 Task: Use Gmails Star feature to mark important emails that require your attention or further action.
Action: Mouse moved to (397, 225)
Screenshot: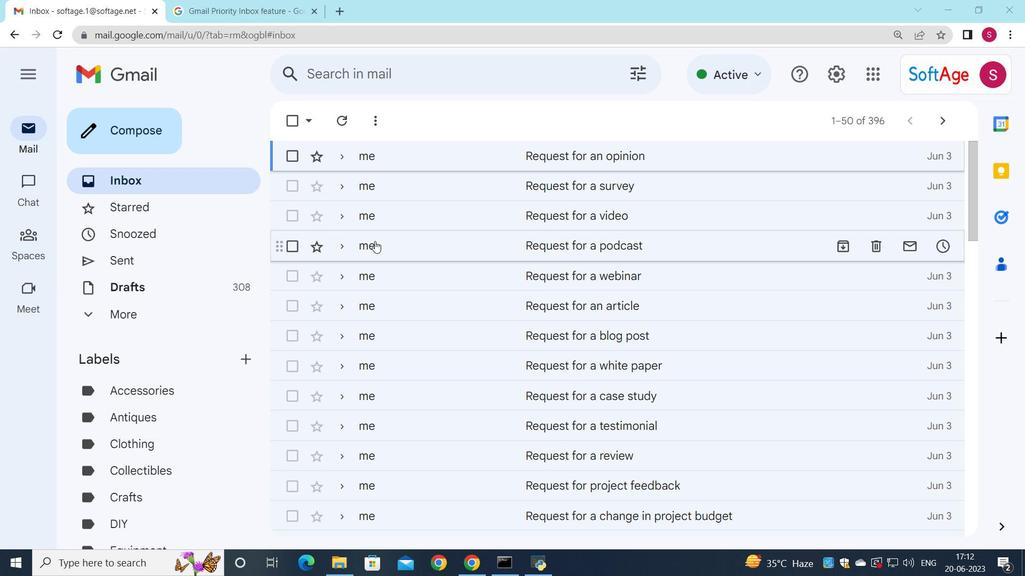 
Action: Mouse scrolled (397, 224) with delta (0, 0)
Screenshot: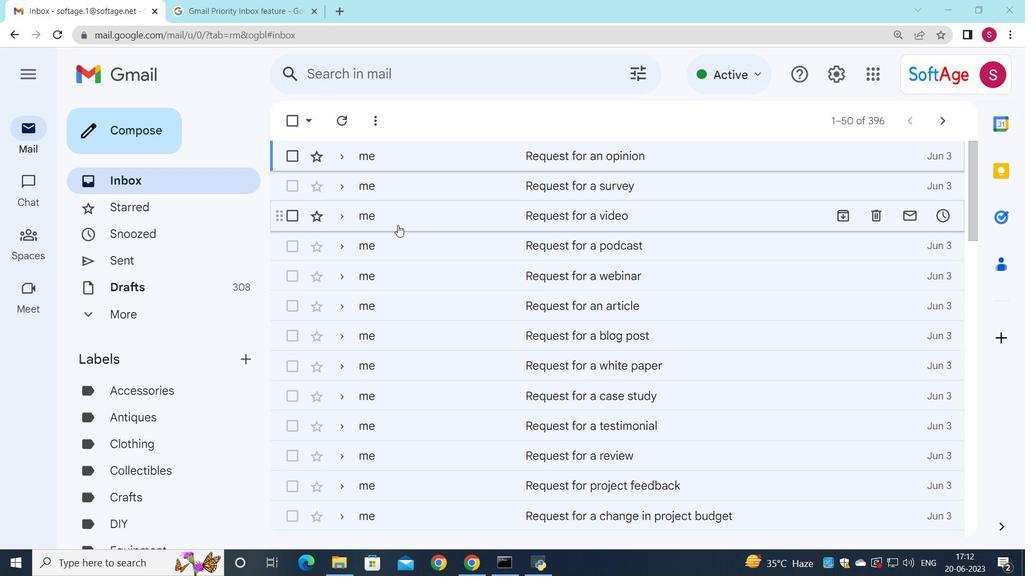 
Action: Mouse scrolled (397, 224) with delta (0, 0)
Screenshot: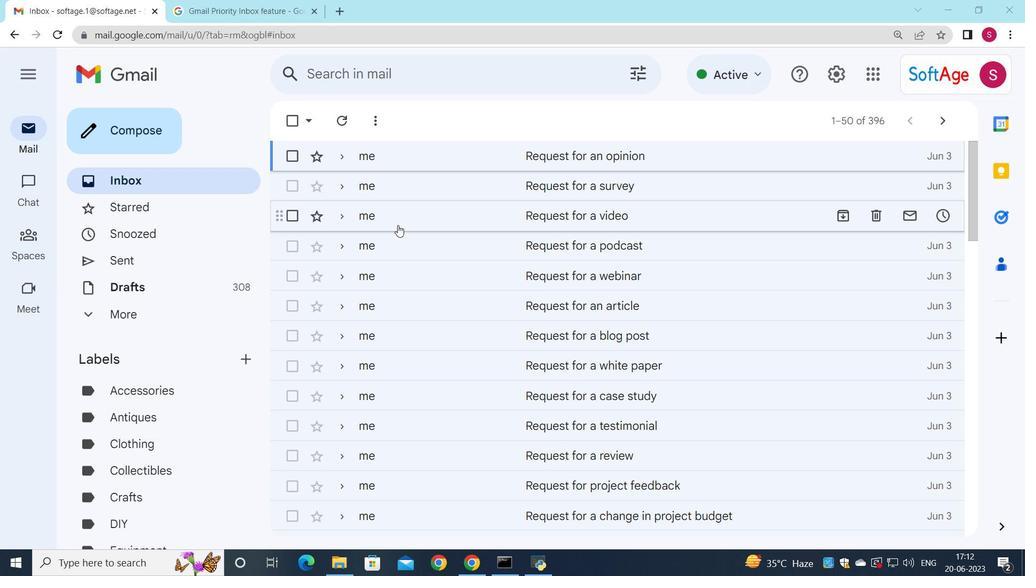 
Action: Mouse scrolled (397, 225) with delta (0, 0)
Screenshot: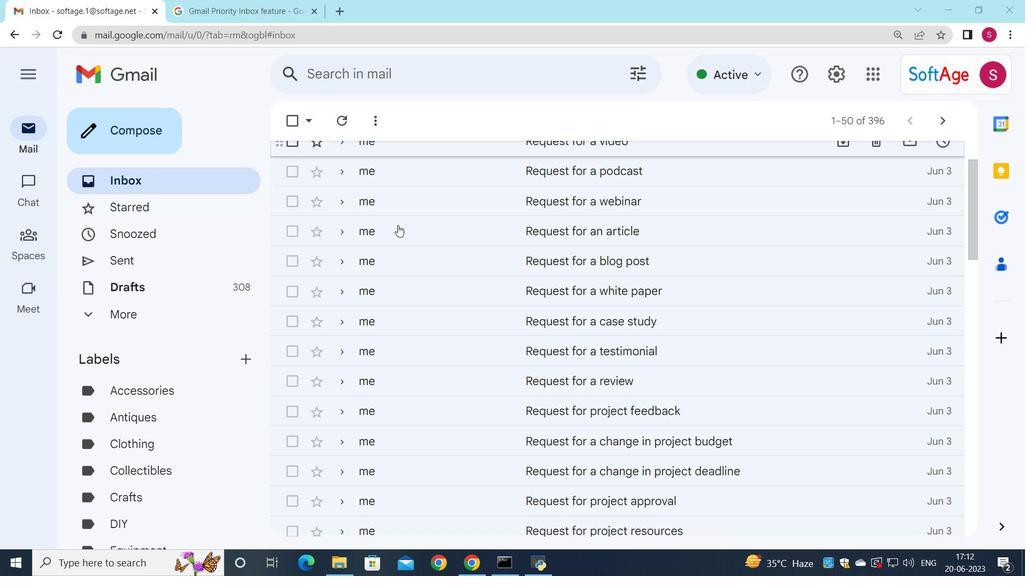 
Action: Mouse scrolled (397, 225) with delta (0, 0)
Screenshot: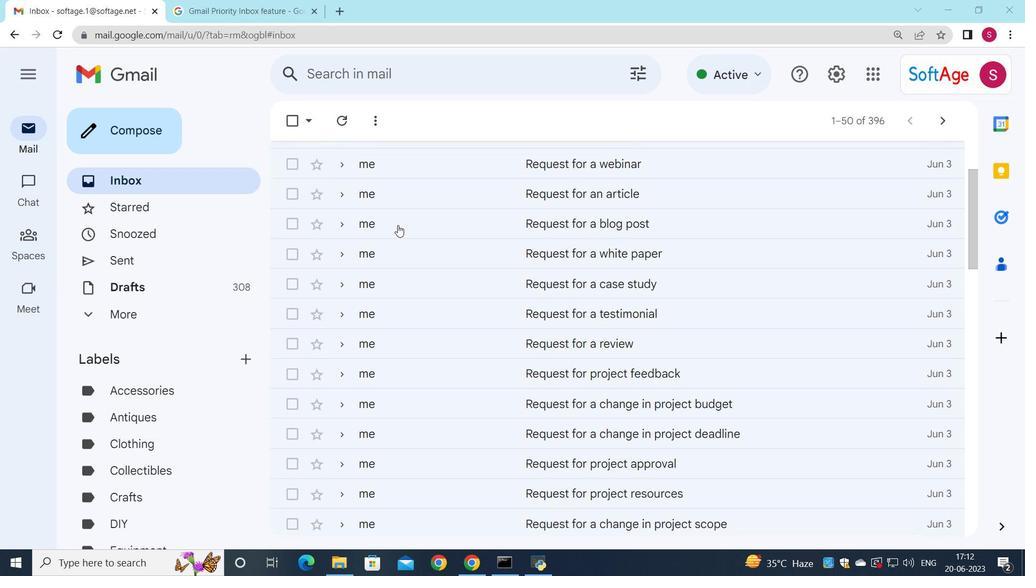 
Action: Mouse scrolled (397, 224) with delta (0, 0)
Screenshot: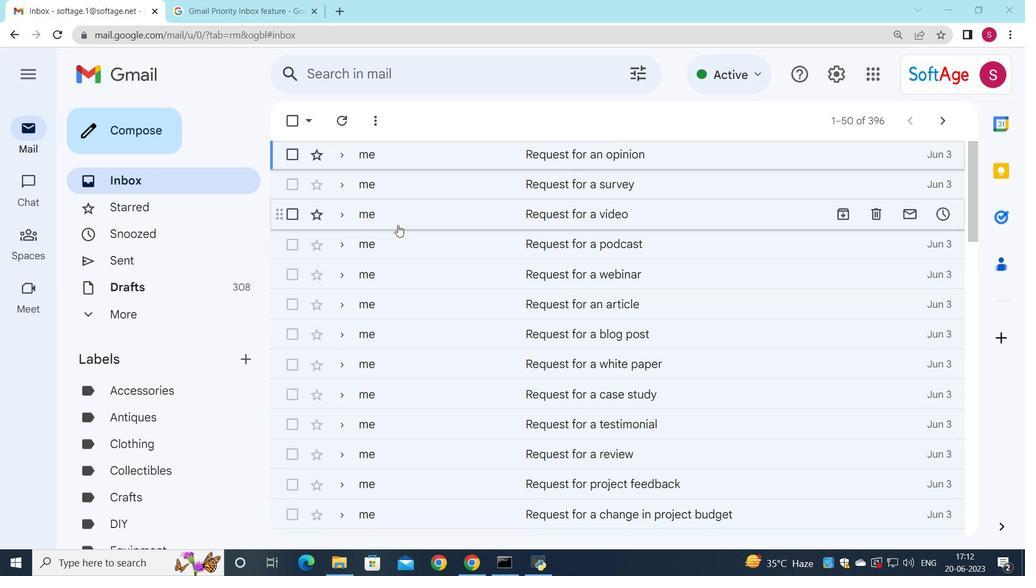 
Action: Mouse scrolled (397, 224) with delta (0, 0)
Screenshot: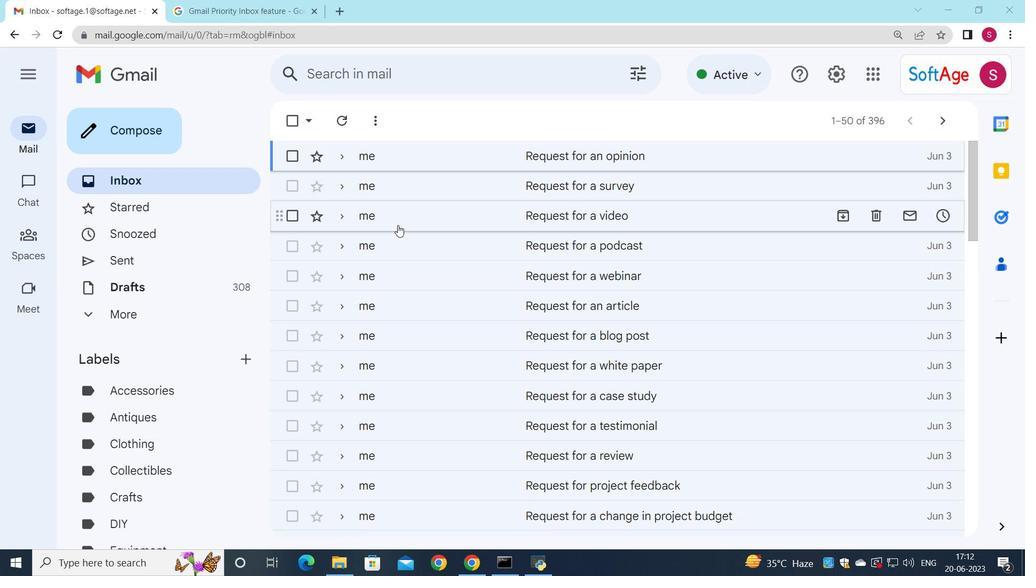 
Action: Mouse scrolled (397, 224) with delta (0, 0)
Screenshot: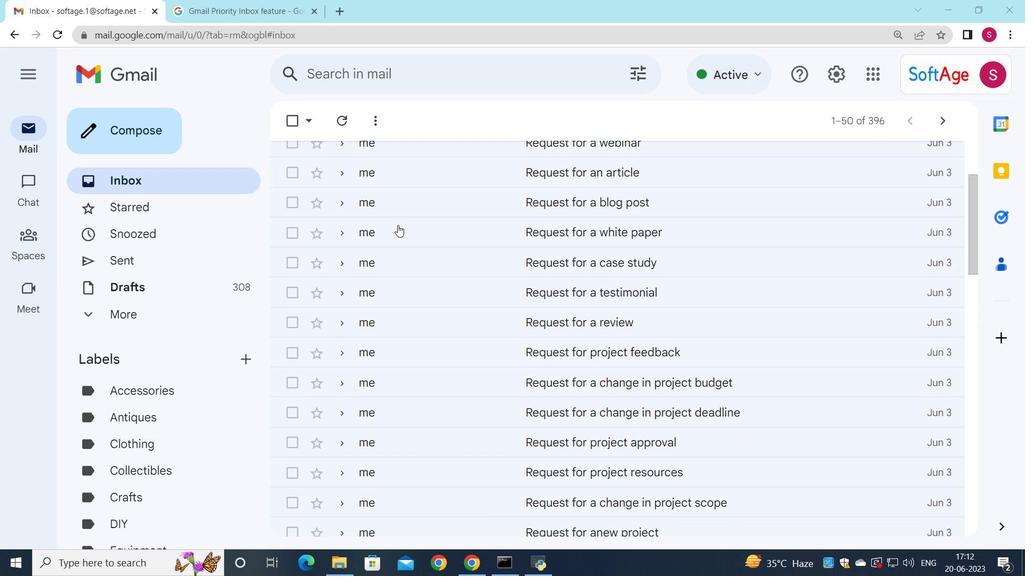 
Action: Mouse scrolled (397, 224) with delta (0, 0)
Screenshot: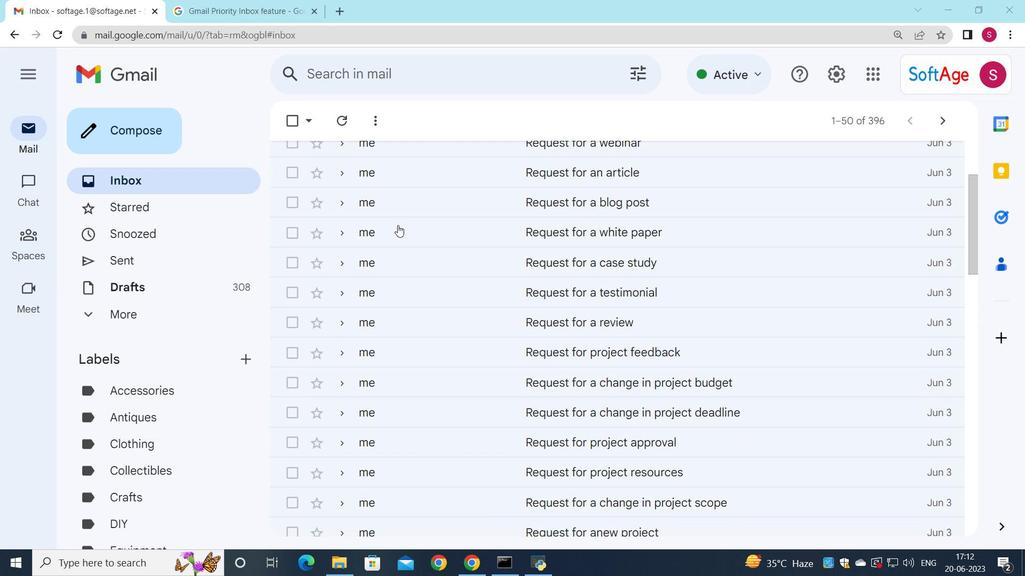 
Action: Mouse moved to (316, 249)
Screenshot: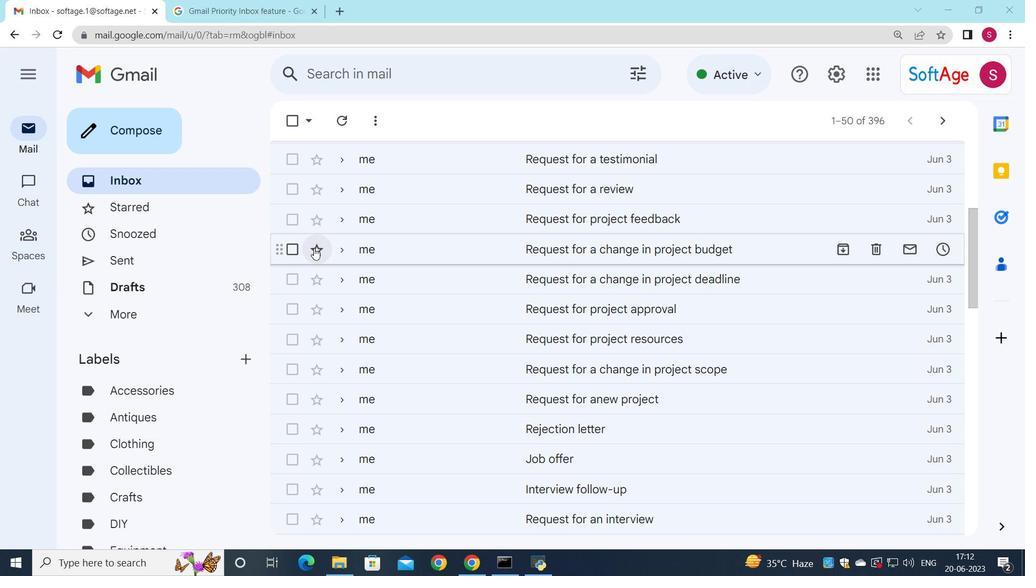 
Action: Mouse pressed left at (316, 249)
Screenshot: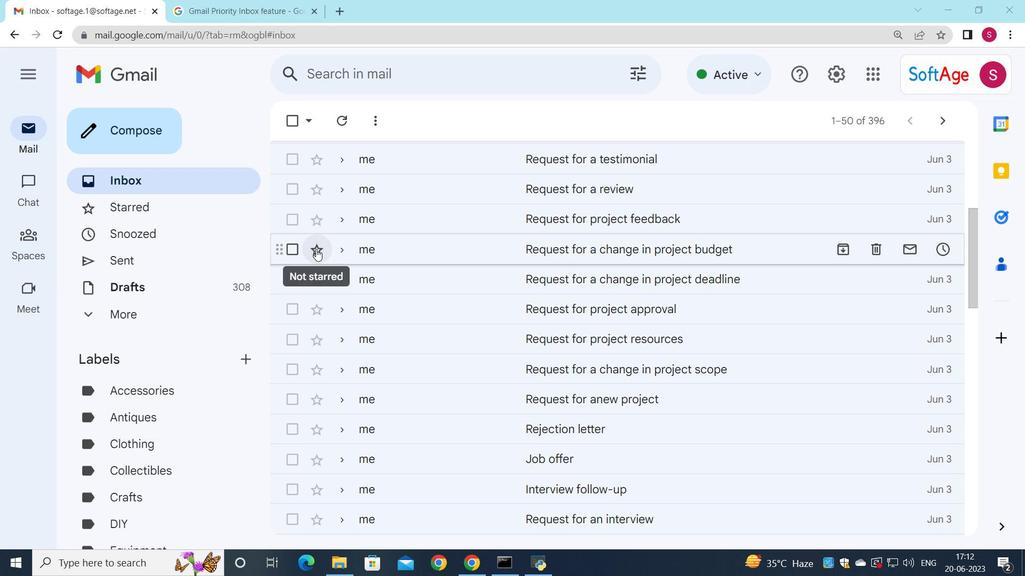 
Action: Mouse moved to (330, 321)
Screenshot: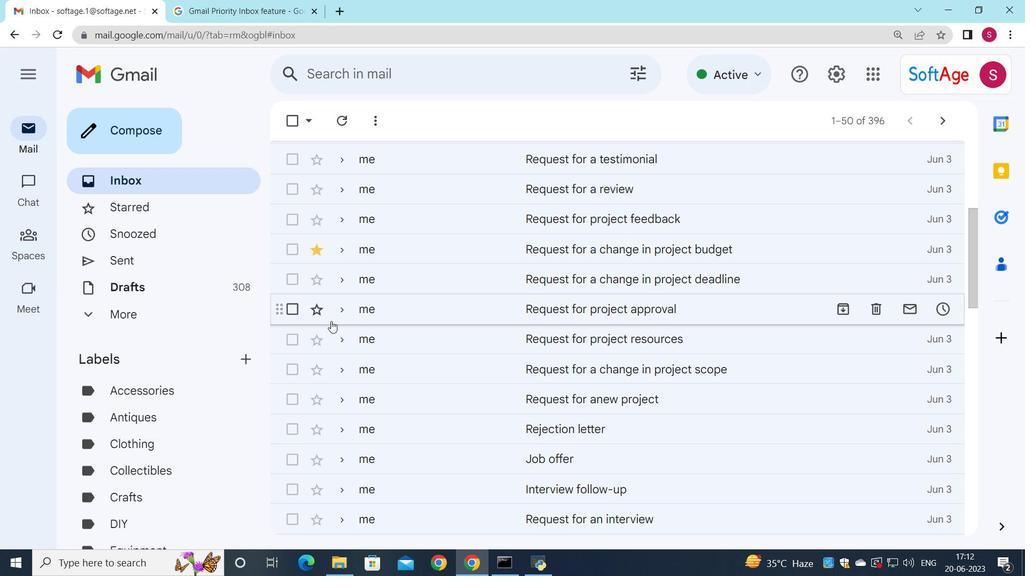 
Action: Mouse scrolled (330, 321) with delta (0, 0)
Screenshot: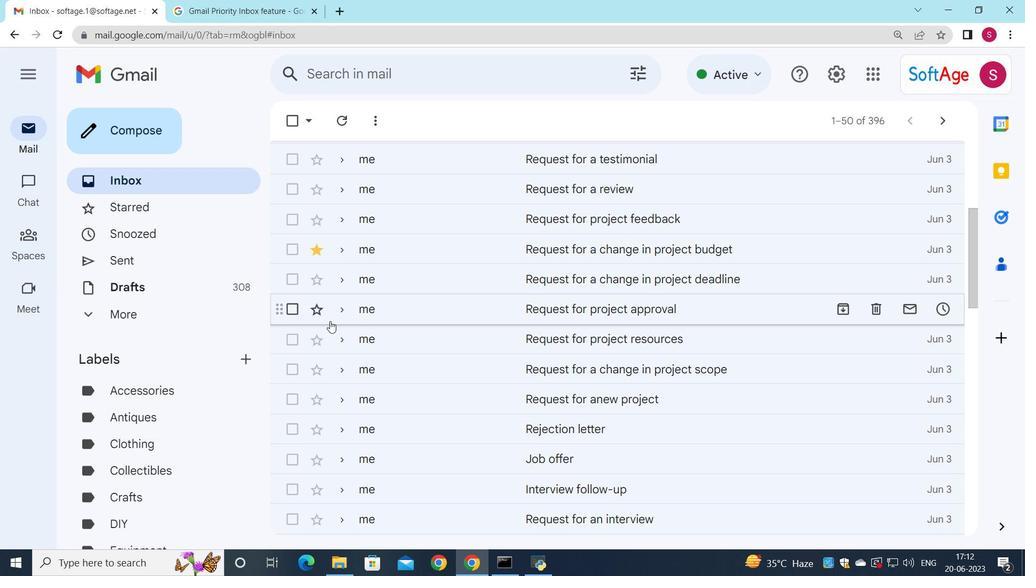 
Action: Mouse scrolled (330, 321) with delta (0, 0)
Screenshot: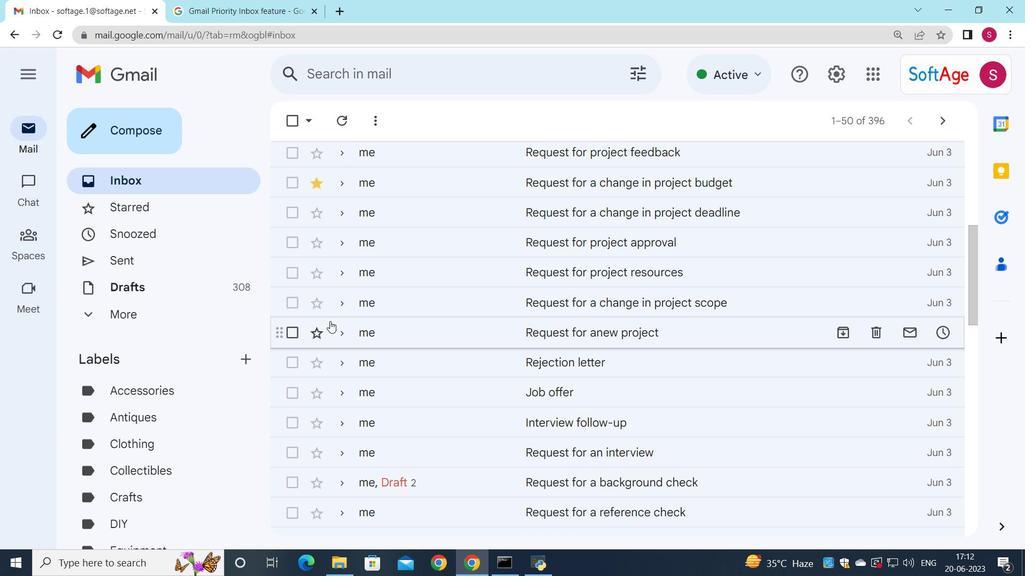 
Action: Mouse moved to (325, 318)
Screenshot: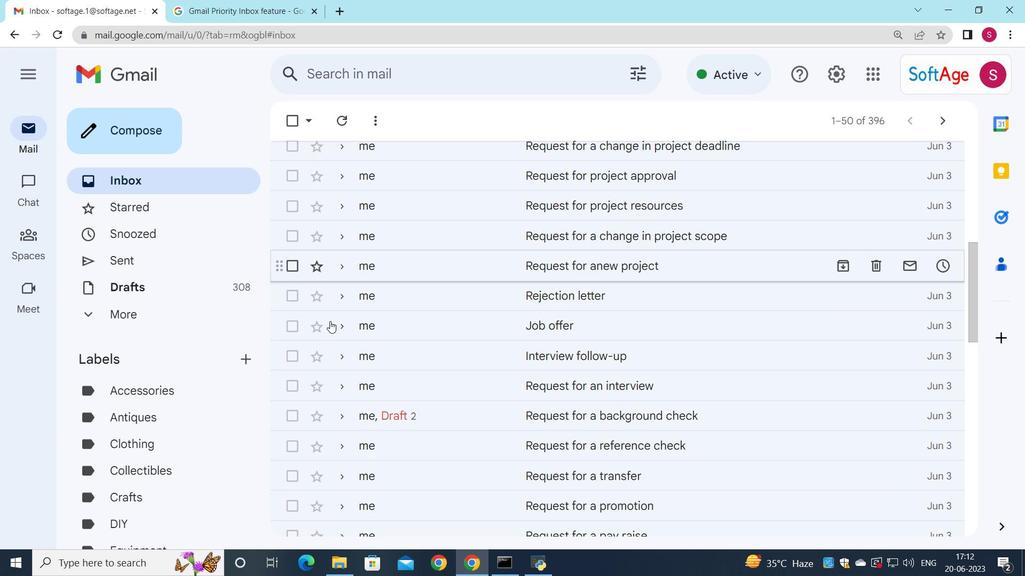
Action: Mouse scrolled (325, 318) with delta (0, 0)
Screenshot: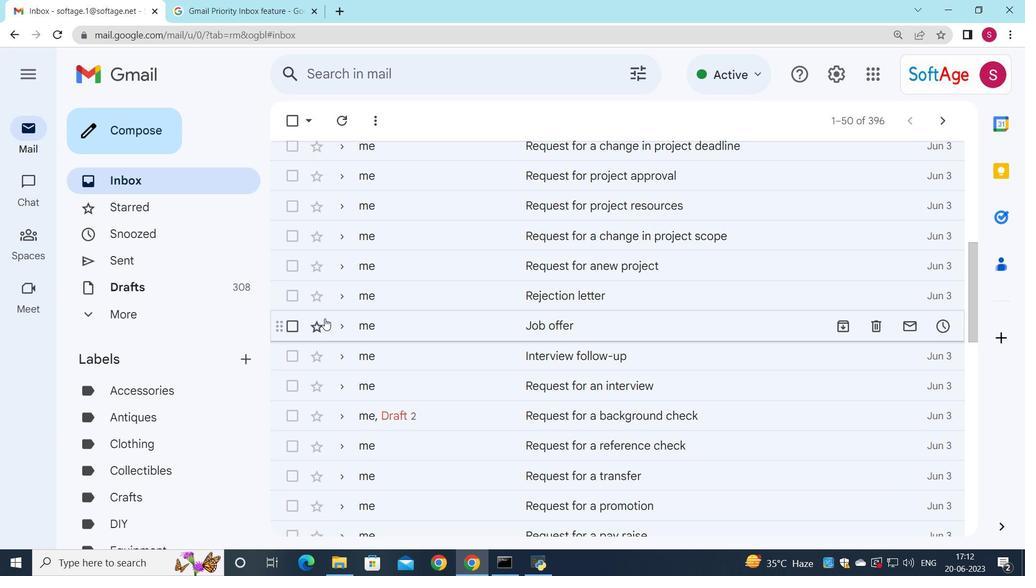 
Action: Mouse scrolled (325, 318) with delta (0, 0)
Screenshot: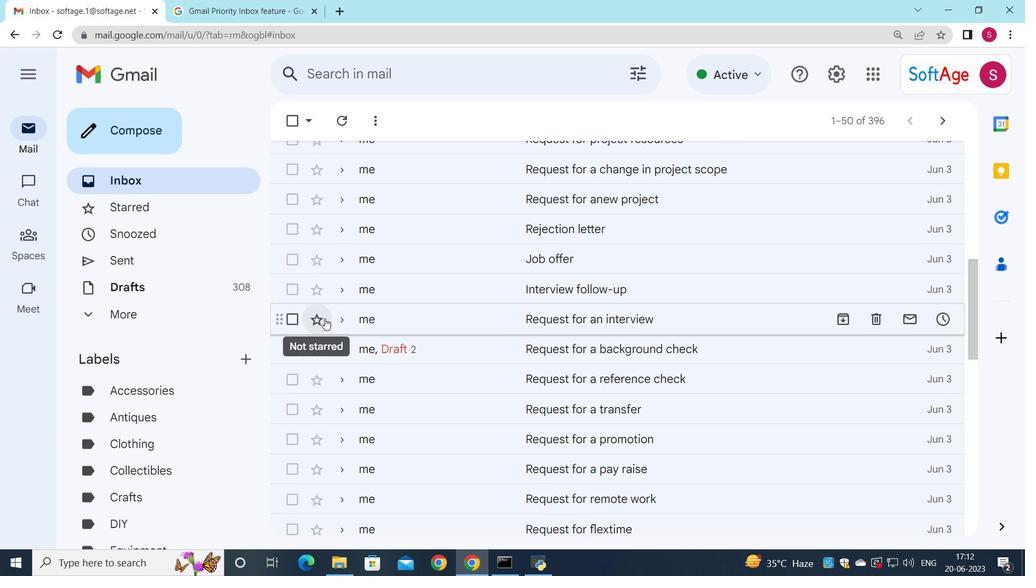 
Action: Mouse moved to (316, 224)
Screenshot: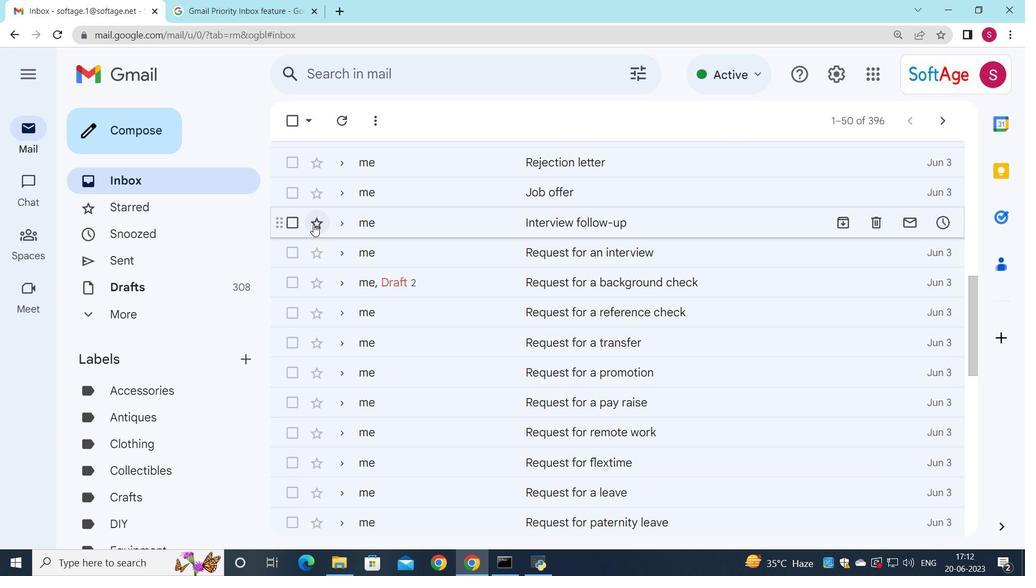 
Action: Mouse pressed left at (316, 224)
Screenshot: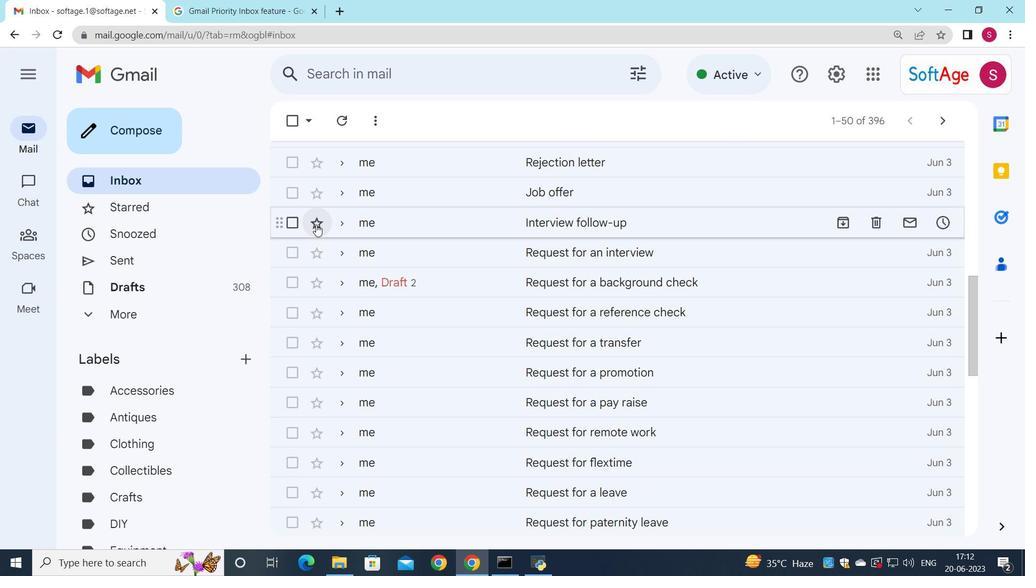 
Action: Mouse moved to (319, 300)
Screenshot: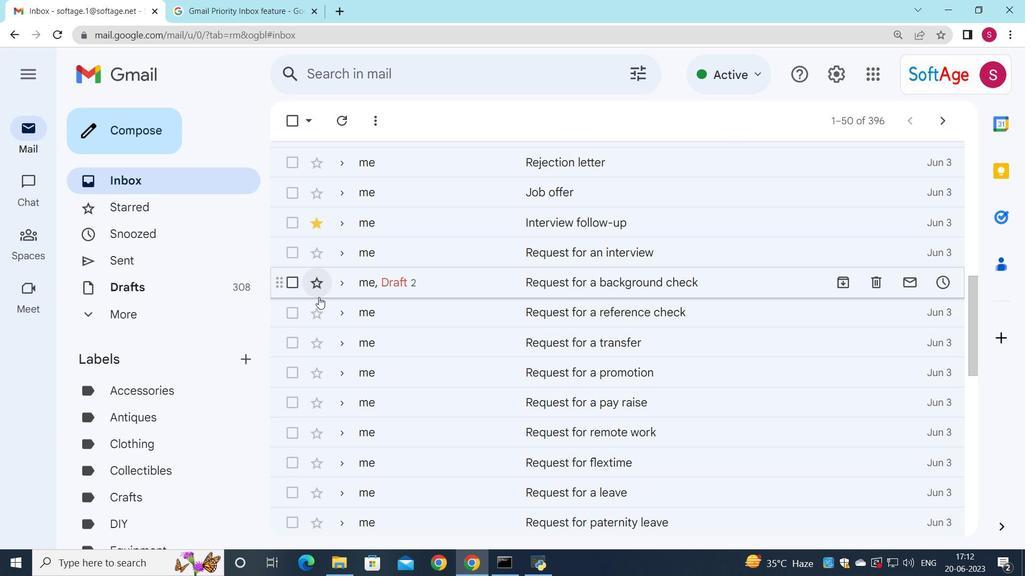 
Action: Mouse scrolled (319, 300) with delta (0, 0)
Screenshot: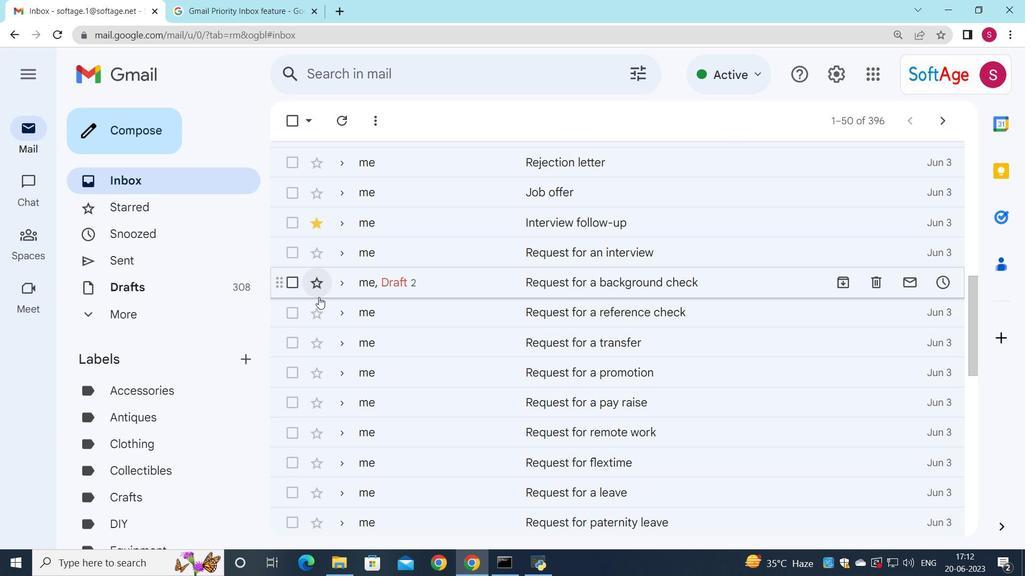 
Action: Mouse moved to (319, 302)
Screenshot: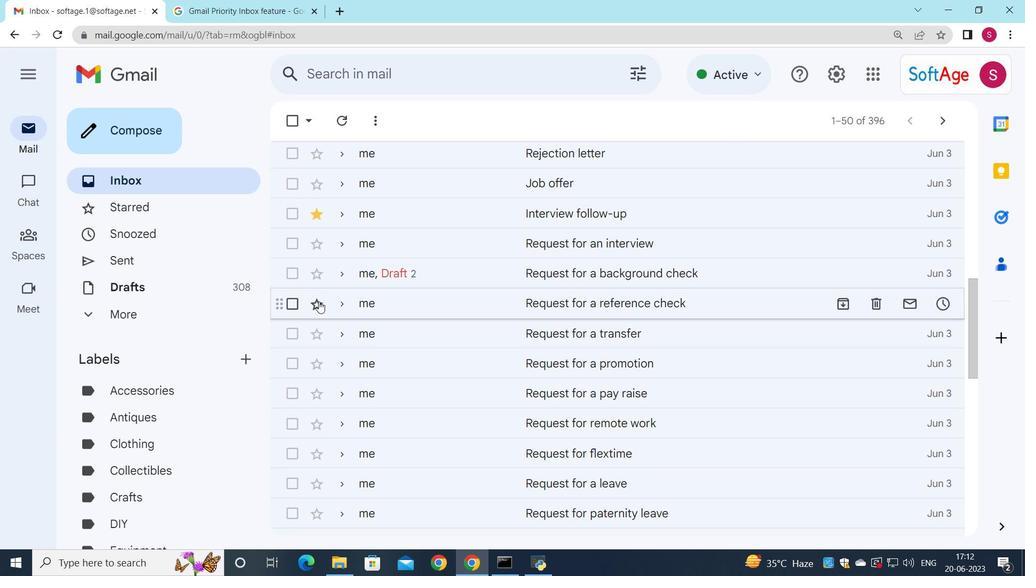 
Action: Mouse scrolled (319, 301) with delta (0, 0)
Screenshot: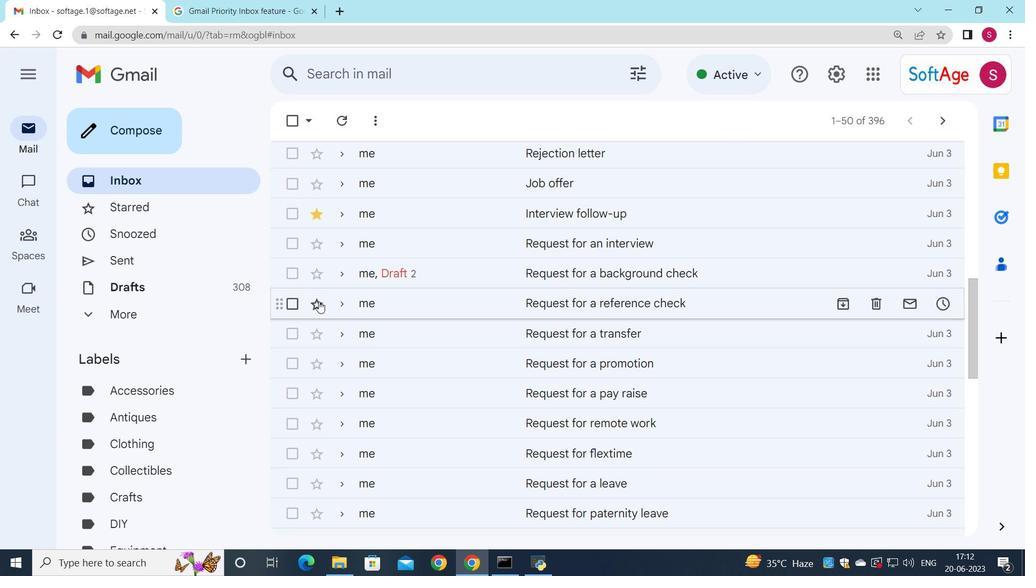 
Action: Mouse scrolled (319, 301) with delta (0, 0)
Screenshot: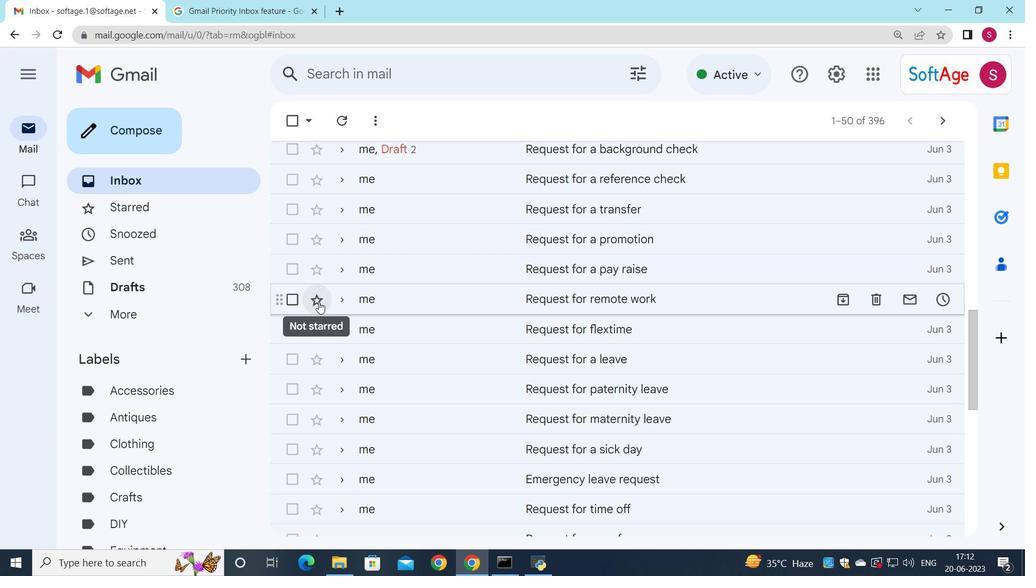 
Action: Mouse scrolled (319, 301) with delta (0, 0)
Screenshot: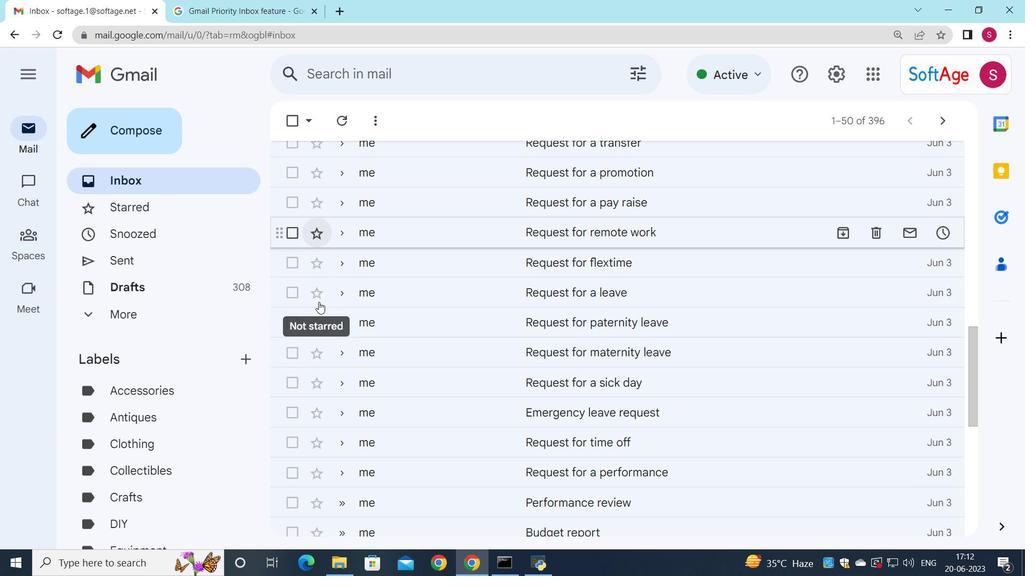 
Action: Mouse moved to (315, 408)
Screenshot: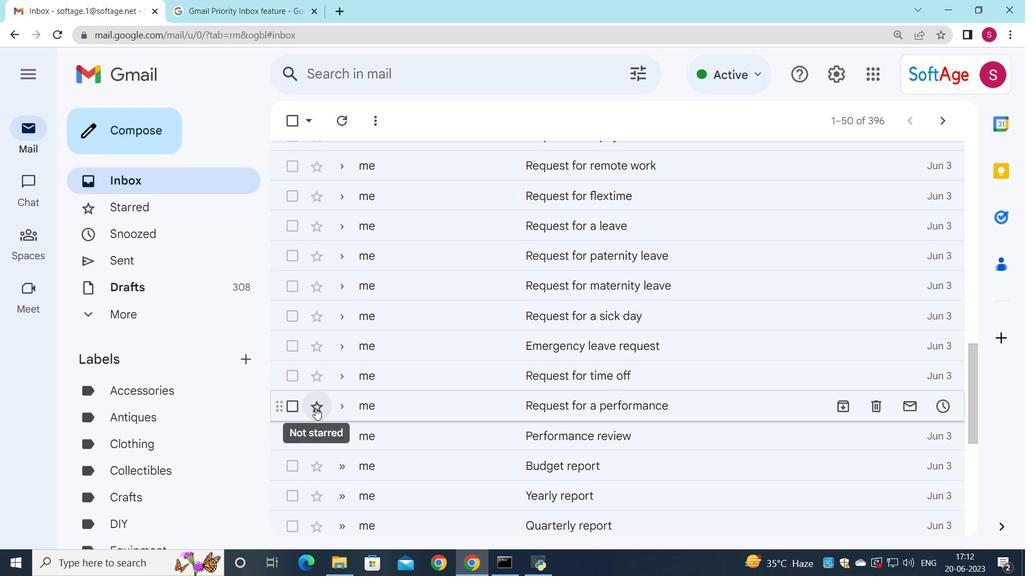 
Action: Mouse pressed left at (315, 408)
Screenshot: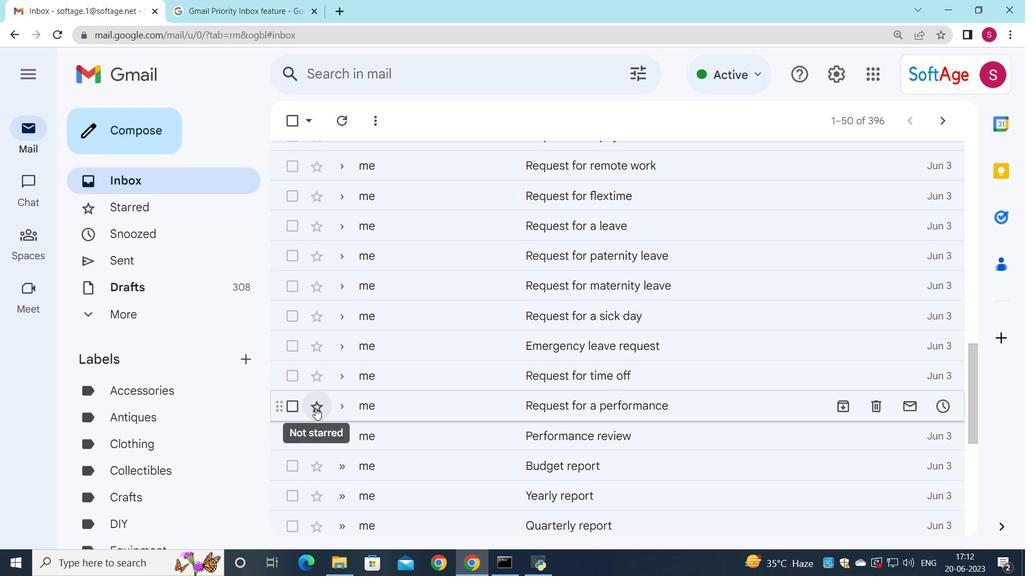 
Action: Mouse moved to (310, 390)
Screenshot: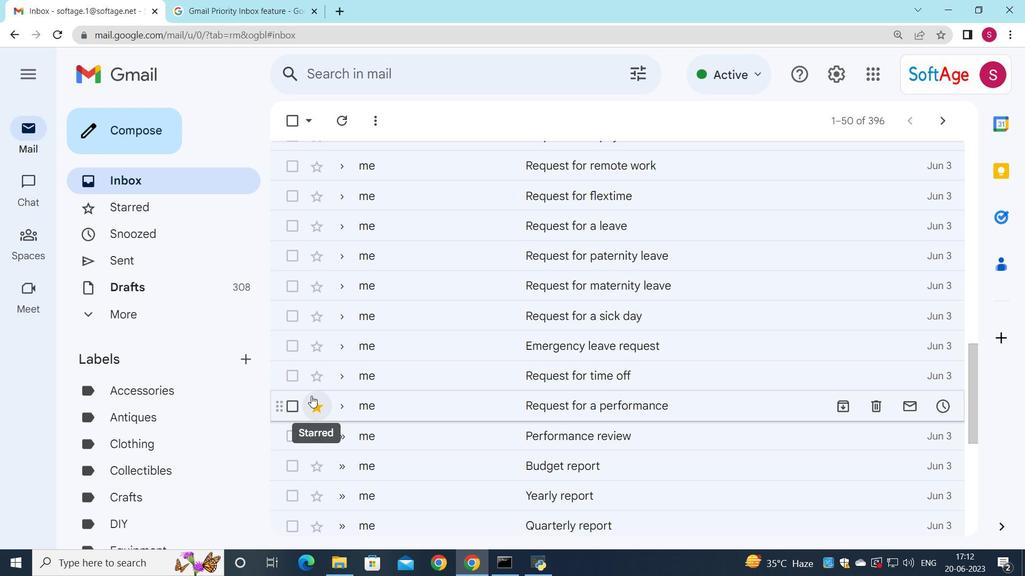
Action: Mouse scrolled (310, 391) with delta (0, 0)
Screenshot: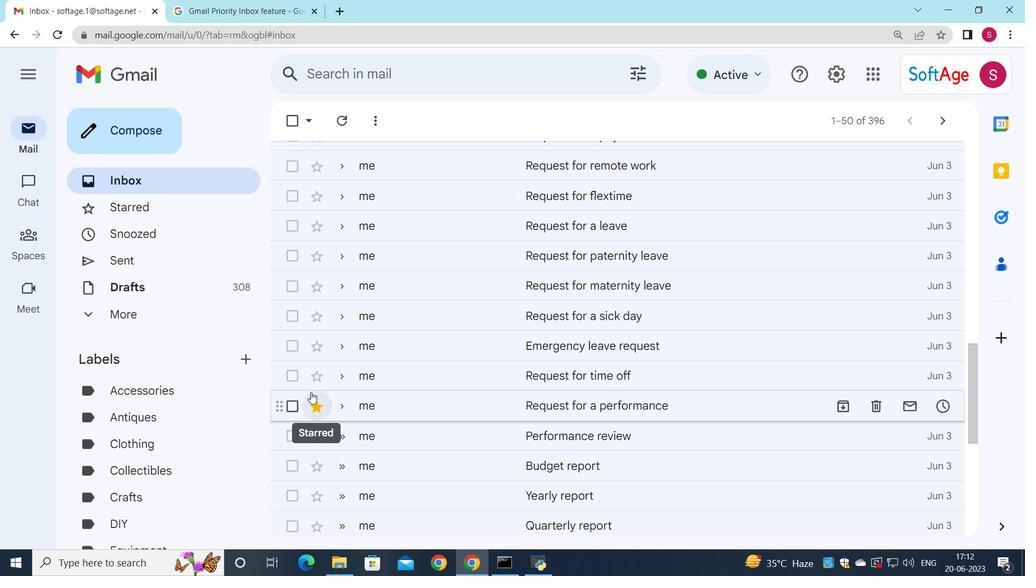 
Action: Mouse scrolled (310, 391) with delta (0, 0)
Screenshot: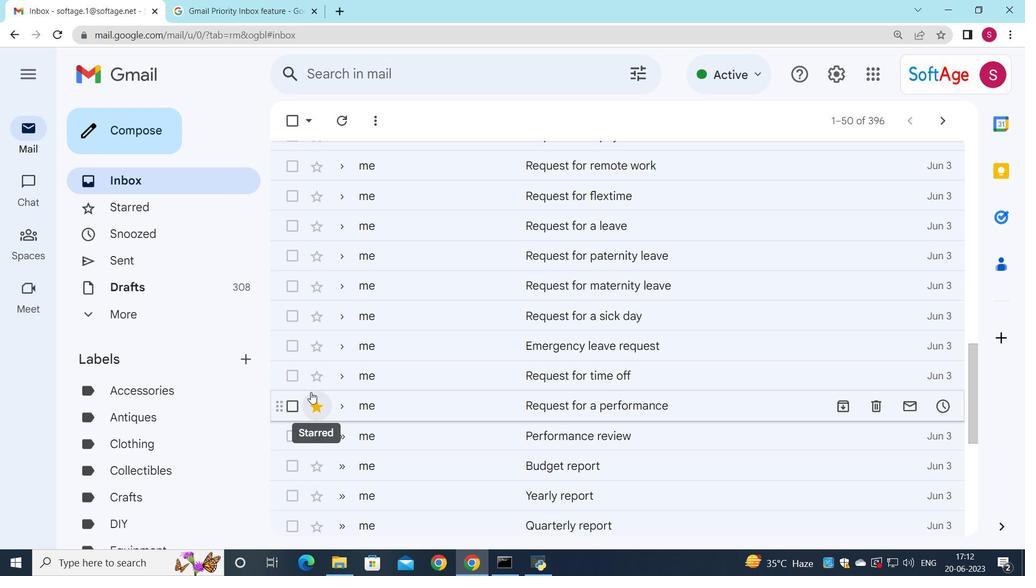 
Action: Mouse scrolled (310, 391) with delta (0, 0)
Screenshot: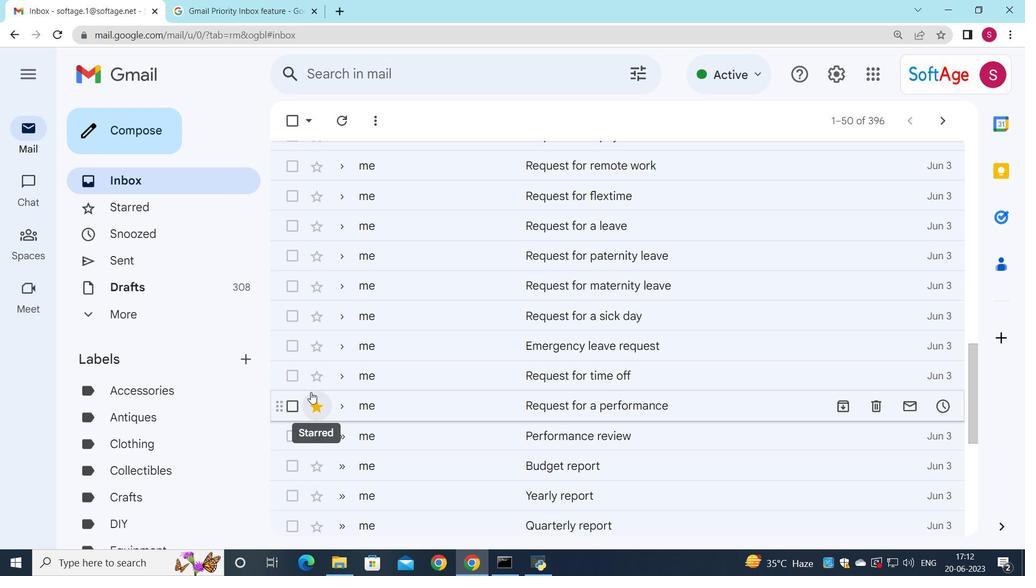 
Action: Mouse scrolled (310, 391) with delta (0, 0)
Screenshot: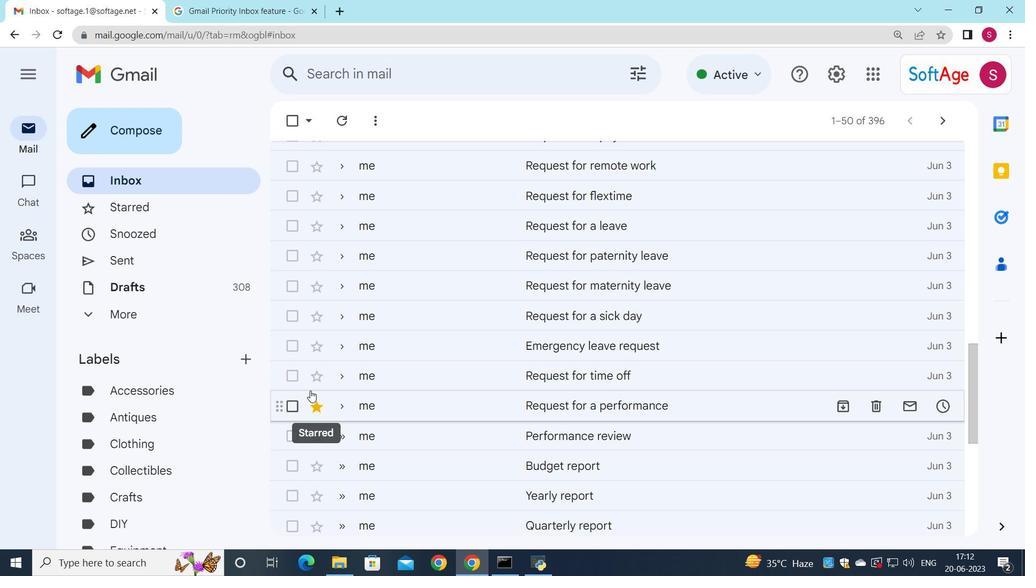 
Action: Mouse scrolled (310, 391) with delta (0, 0)
Screenshot: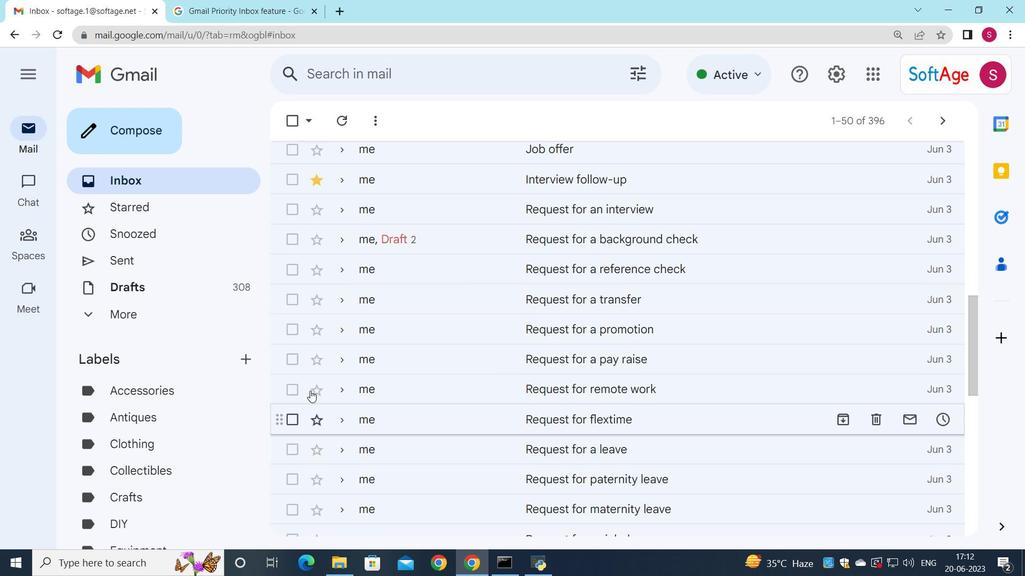 
Action: Mouse scrolled (310, 391) with delta (0, 0)
Screenshot: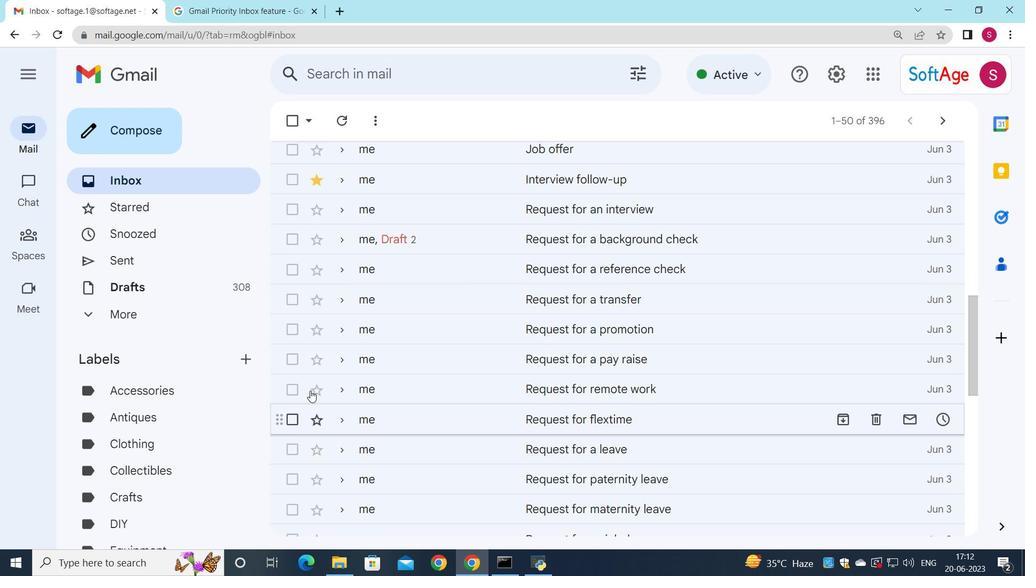 
Action: Mouse scrolled (310, 391) with delta (0, 0)
Screenshot: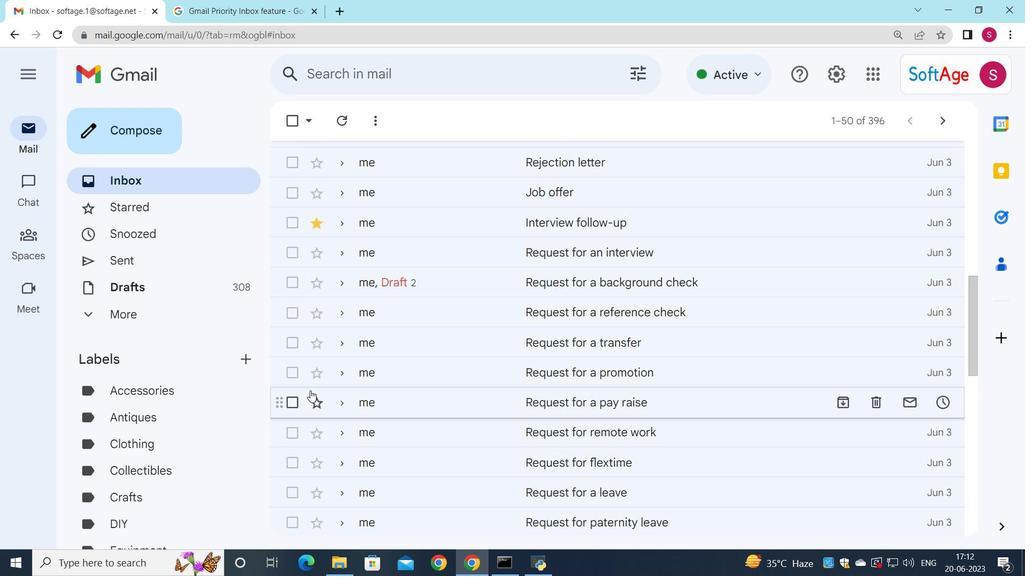 
Action: Mouse scrolled (310, 391) with delta (0, 0)
Screenshot: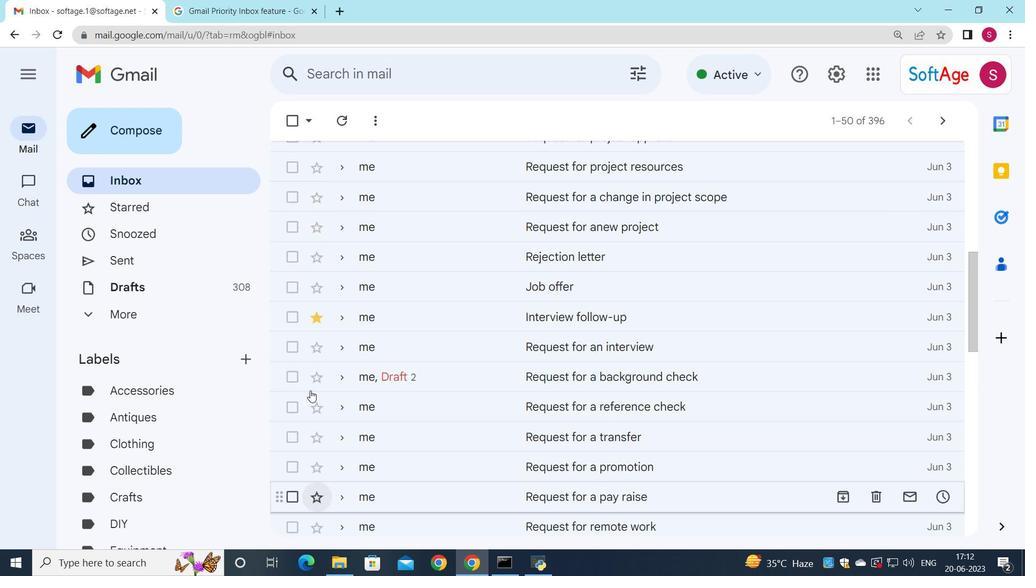 
Action: Mouse scrolled (310, 391) with delta (0, 0)
Screenshot: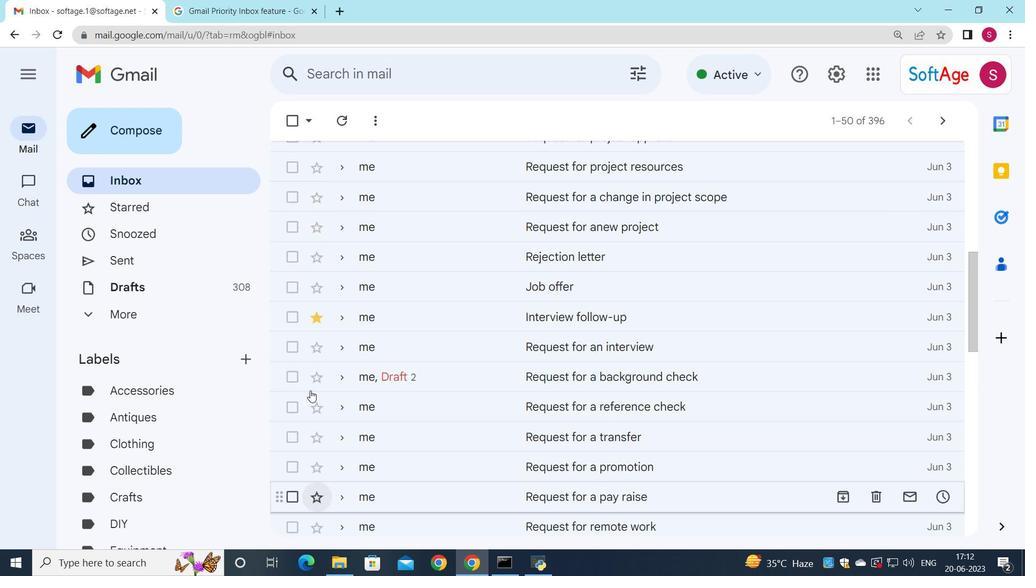 
Action: Mouse scrolled (310, 391) with delta (0, 0)
Screenshot: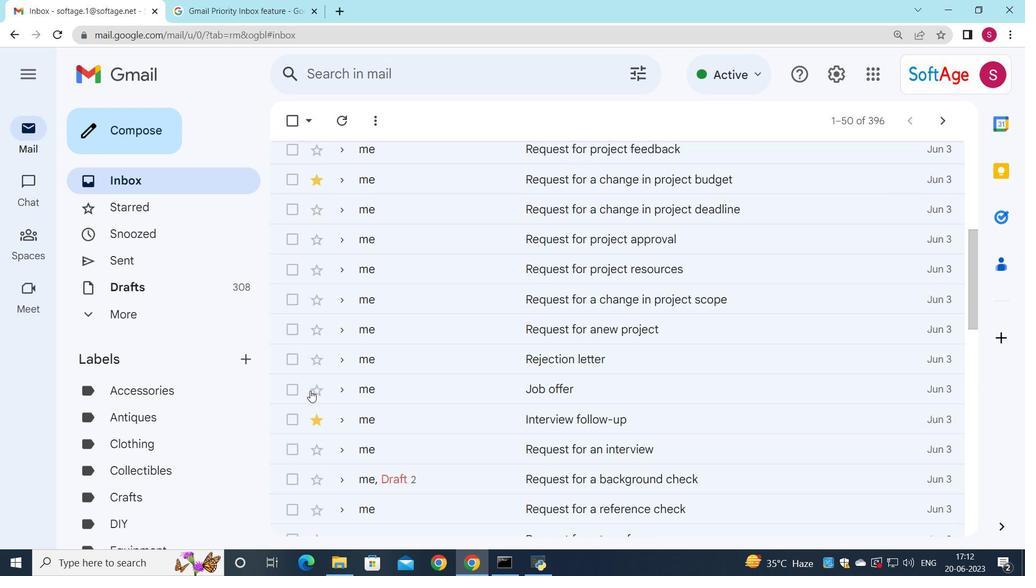 
Action: Mouse scrolled (310, 391) with delta (0, 0)
Screenshot: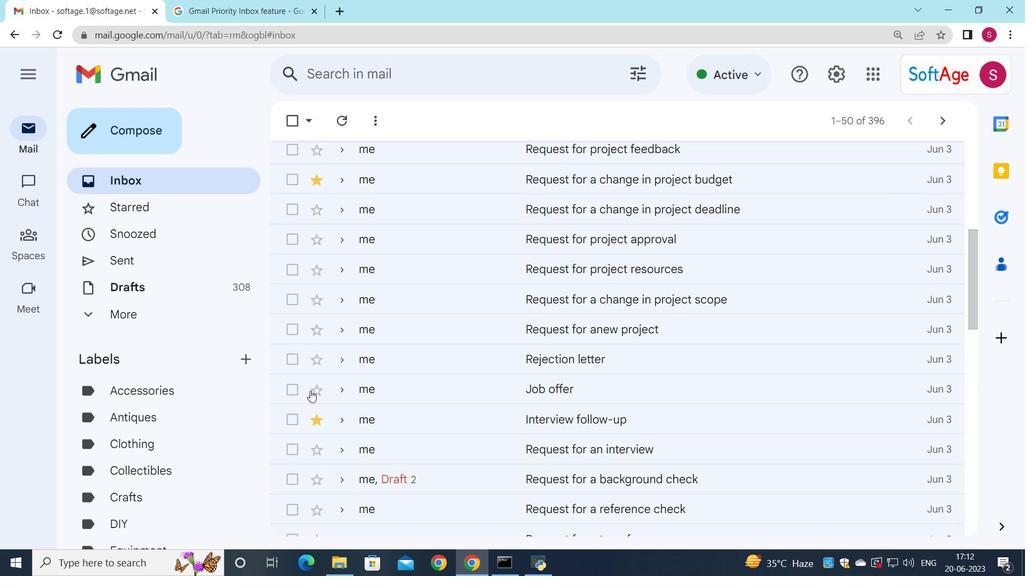
Action: Mouse scrolled (310, 391) with delta (0, 0)
Screenshot: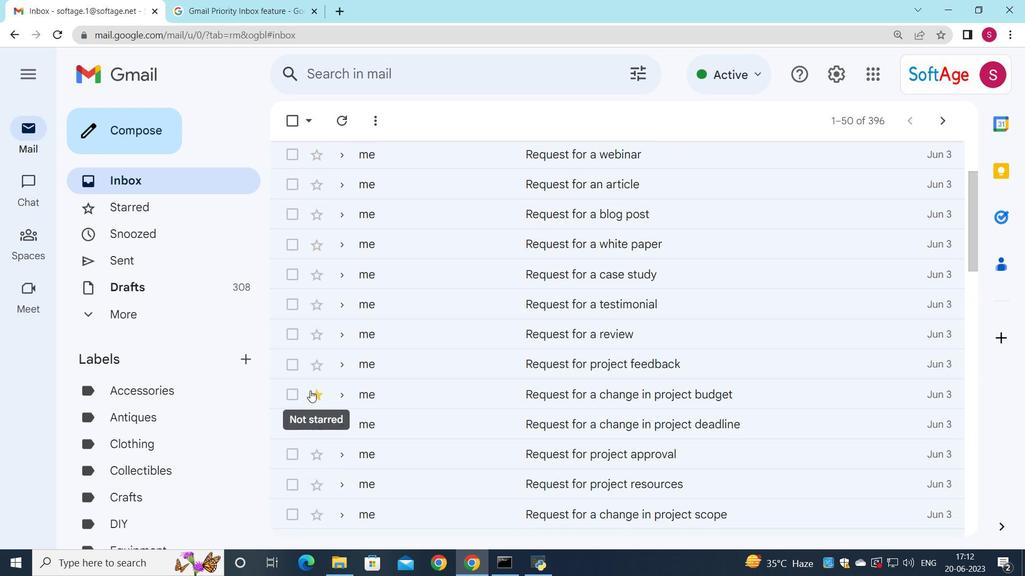 
Action: Mouse scrolled (310, 391) with delta (0, 0)
Screenshot: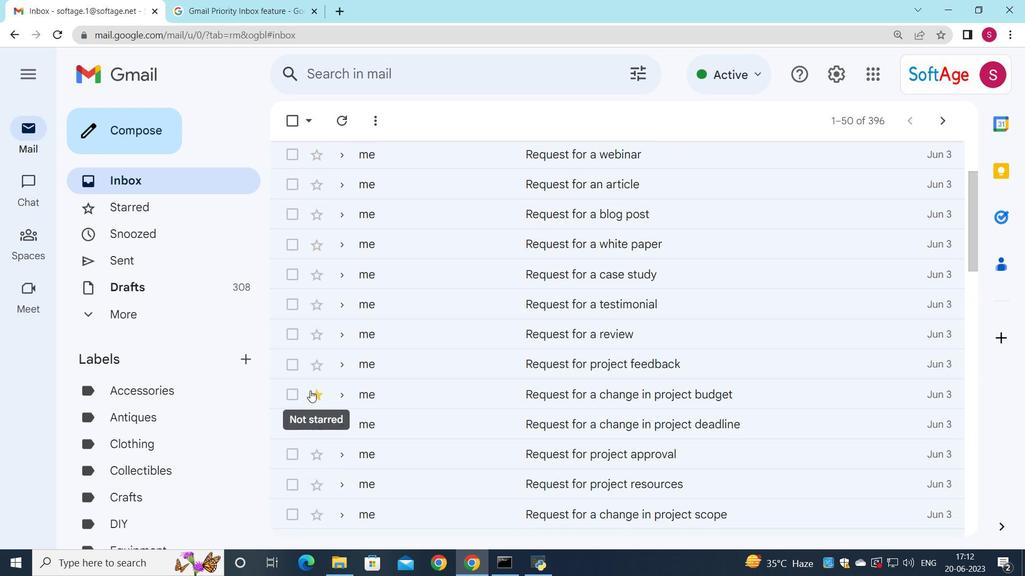 
Action: Mouse scrolled (310, 391) with delta (0, 0)
Screenshot: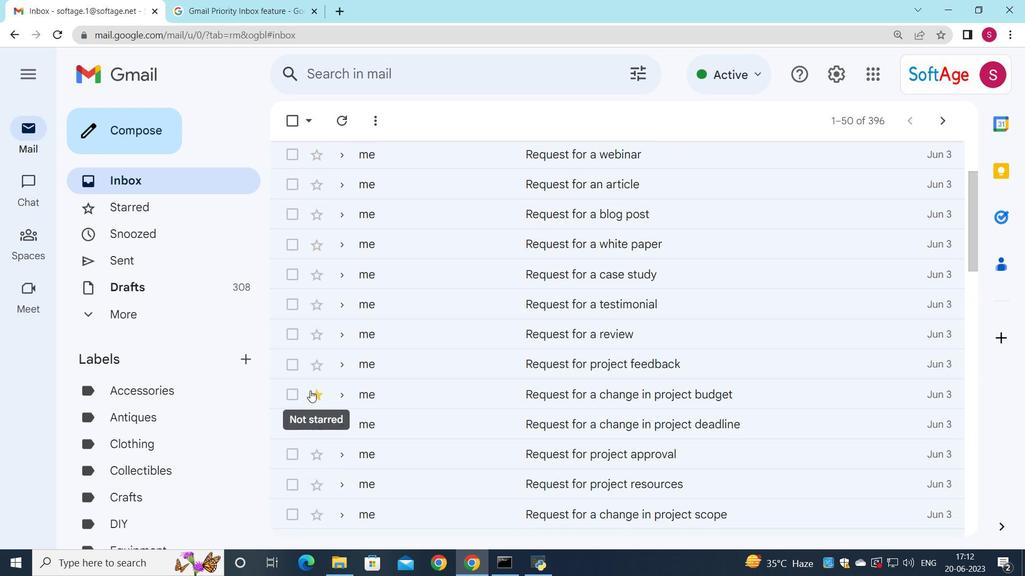 
Action: Mouse scrolled (310, 391) with delta (0, 0)
Screenshot: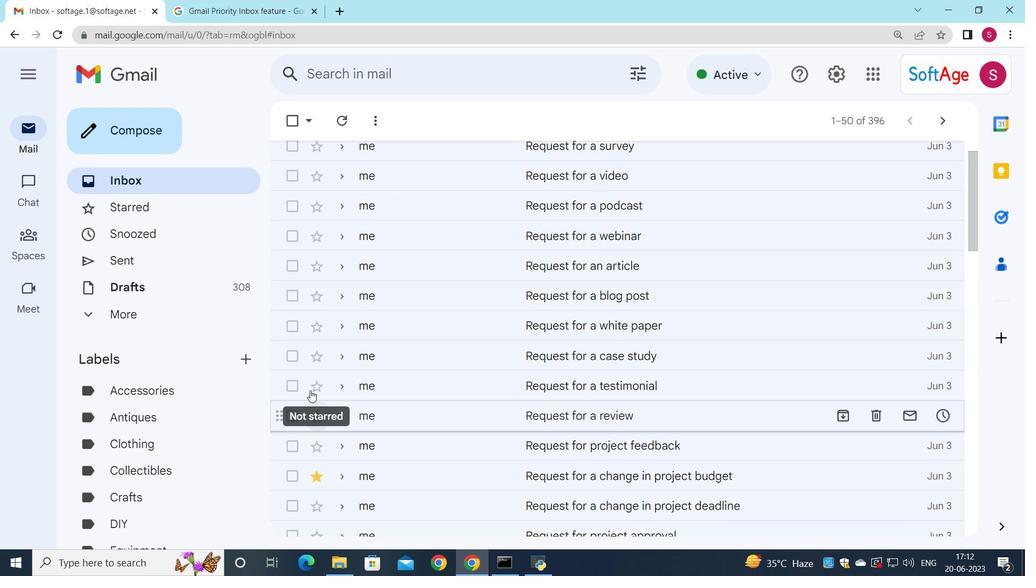 
Action: Mouse scrolled (310, 391) with delta (0, 0)
Screenshot: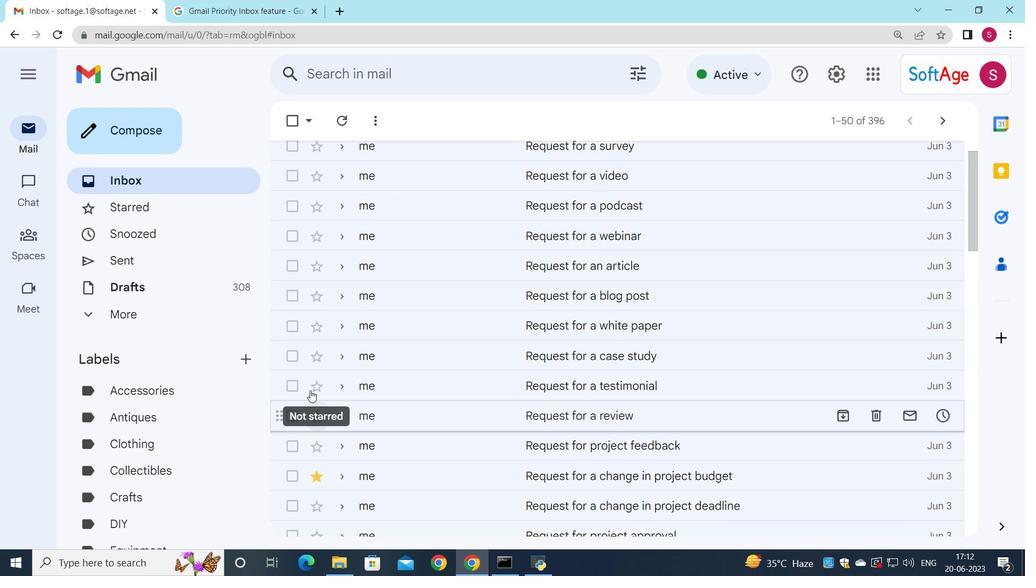 
Action: Mouse scrolled (310, 391) with delta (0, 0)
Screenshot: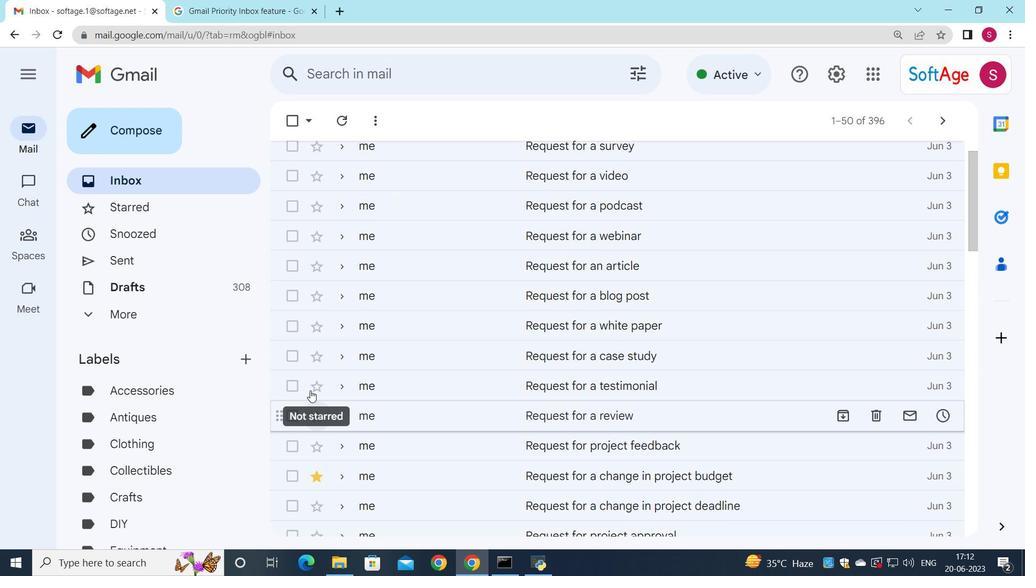 
Action: Mouse scrolled (310, 391) with delta (0, 0)
Screenshot: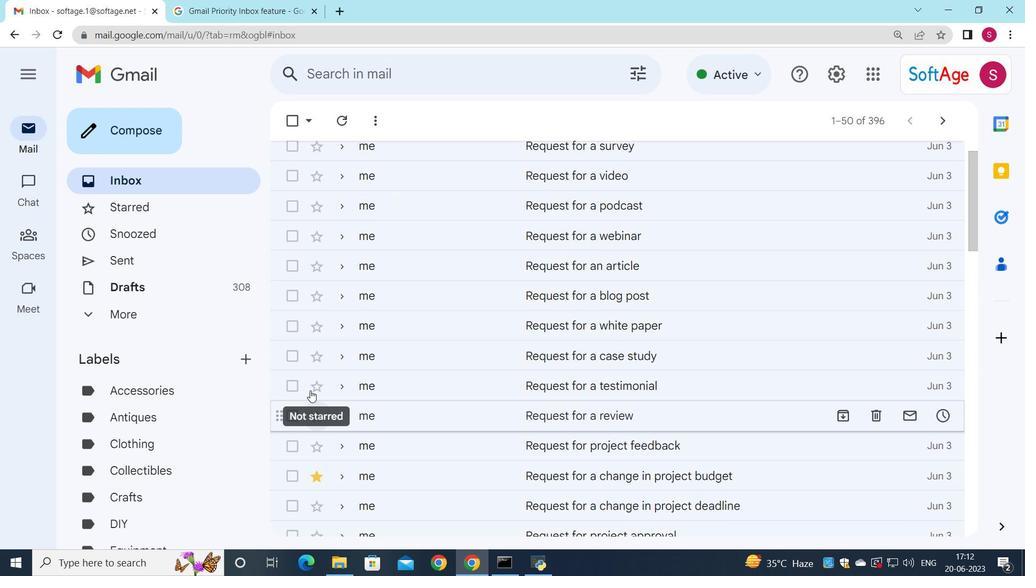 
Action: Mouse scrolled (310, 391) with delta (0, 0)
Screenshot: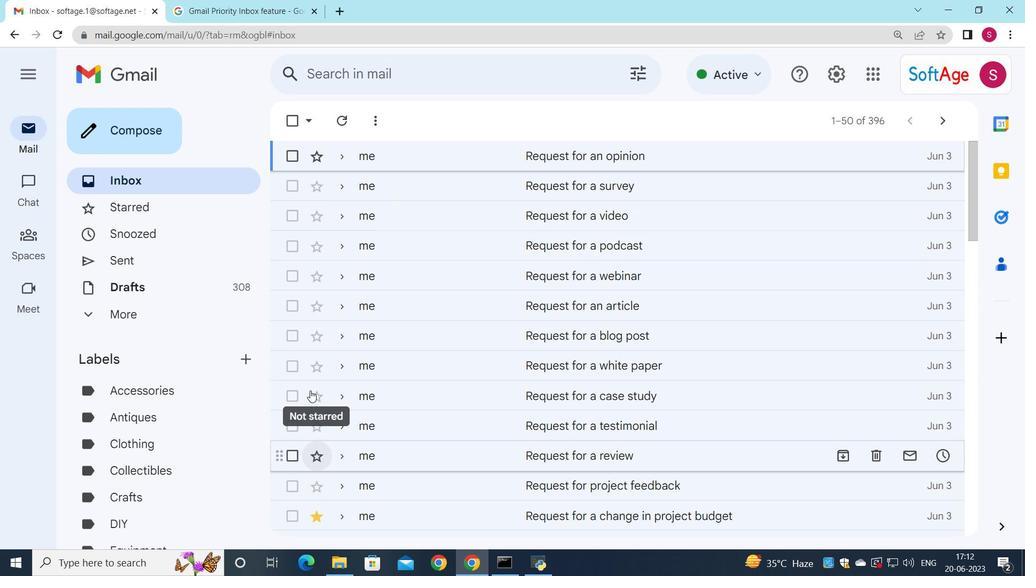
Action: Mouse scrolled (310, 391) with delta (0, 0)
Screenshot: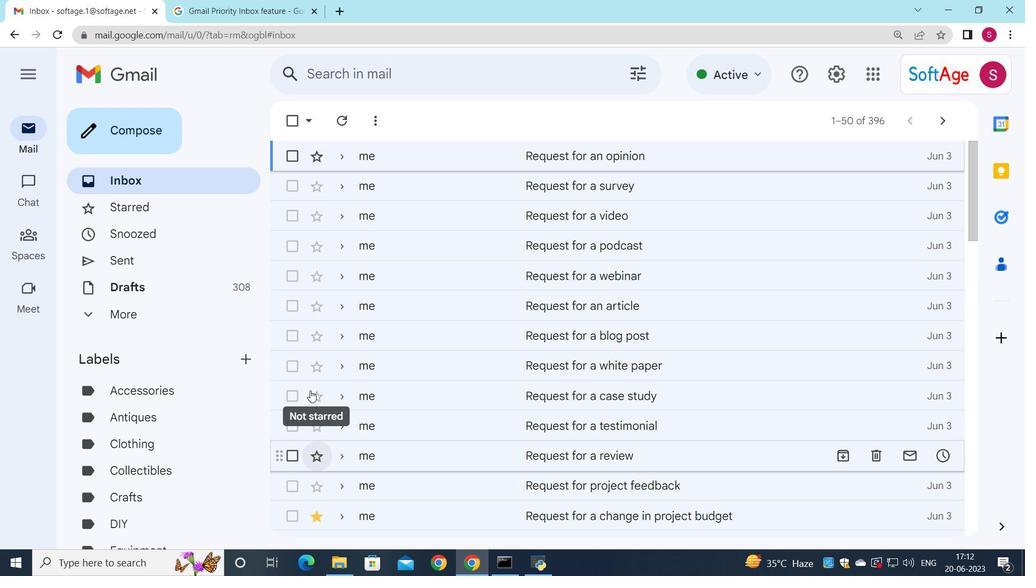 
Action: Mouse scrolled (310, 391) with delta (0, 0)
Screenshot: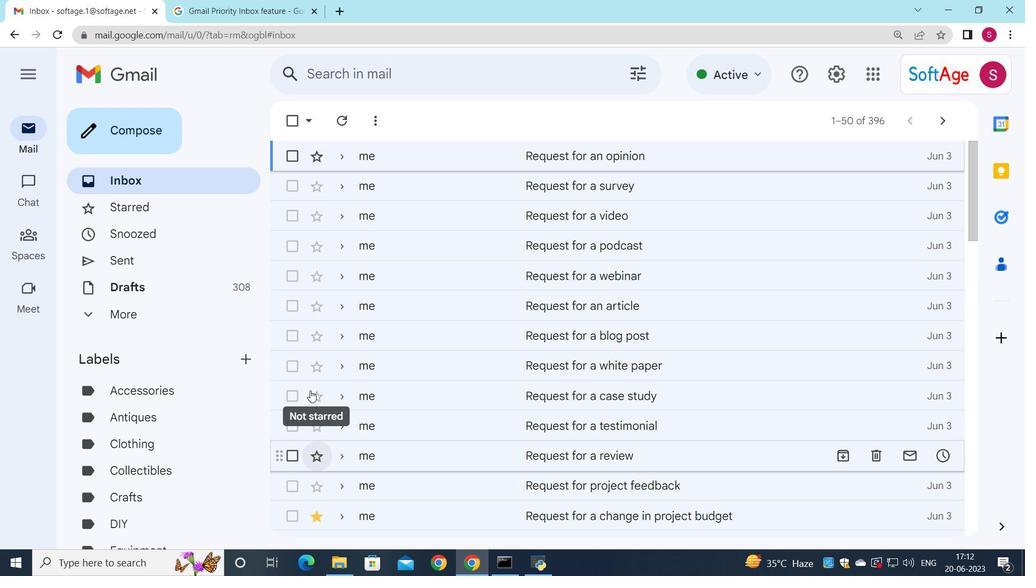 
